 Task: Look for products that are on sale.
Action: Mouse moved to (21, 73)
Screenshot: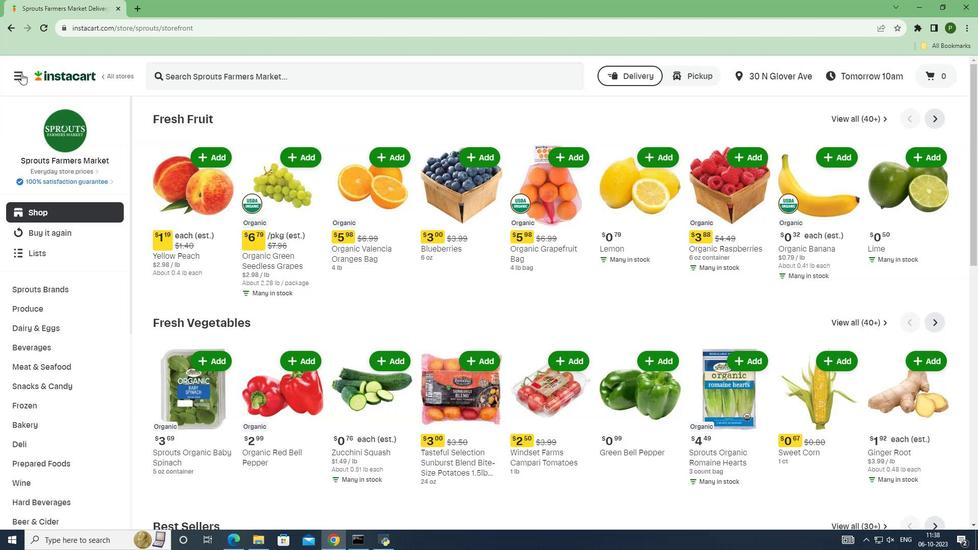 
Action: Mouse pressed left at (21, 73)
Screenshot: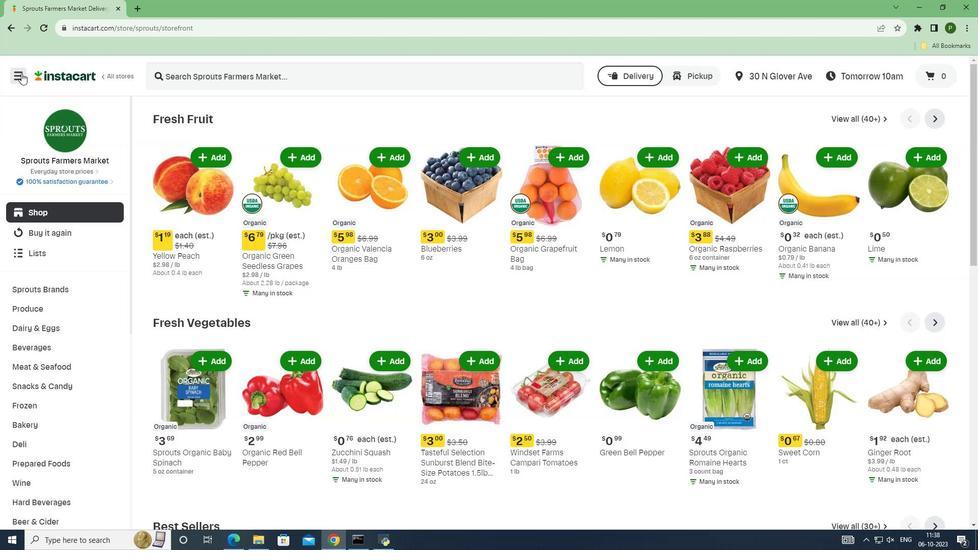 
Action: Mouse moved to (41, 269)
Screenshot: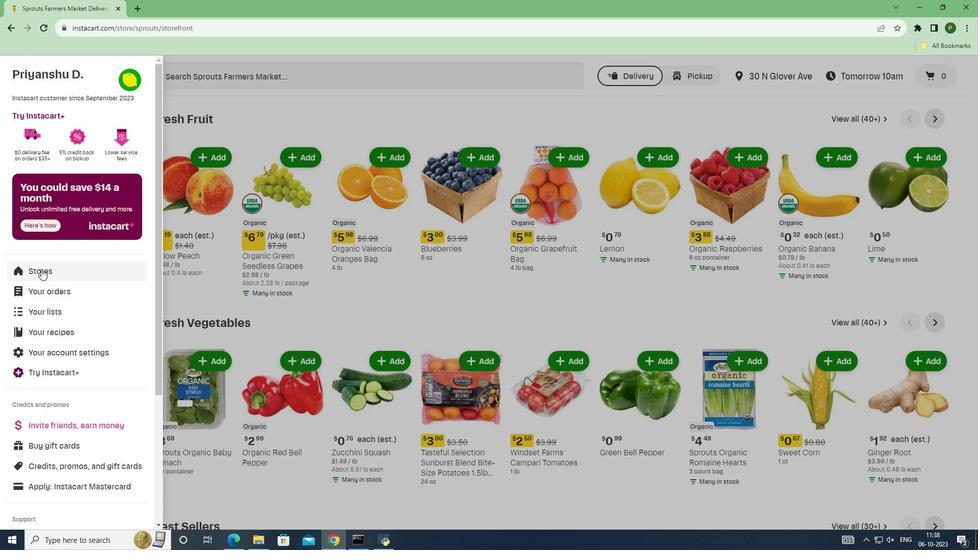 
Action: Mouse pressed left at (41, 269)
Screenshot: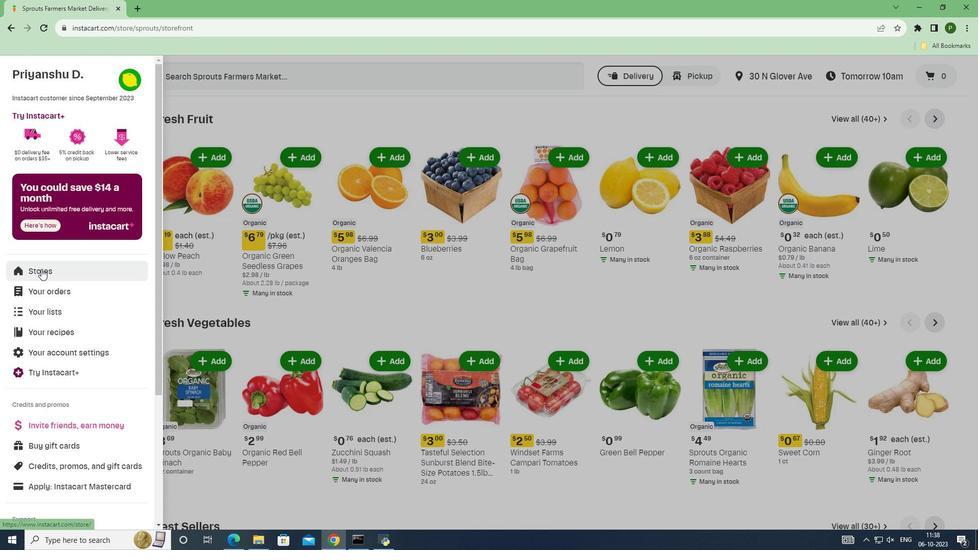 
Action: Mouse moved to (238, 112)
Screenshot: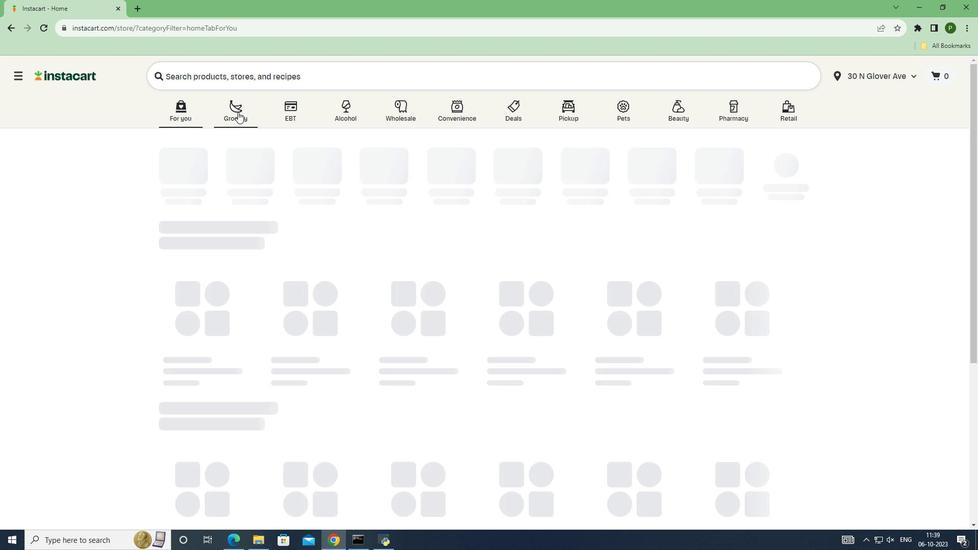 
Action: Mouse pressed left at (238, 112)
Screenshot: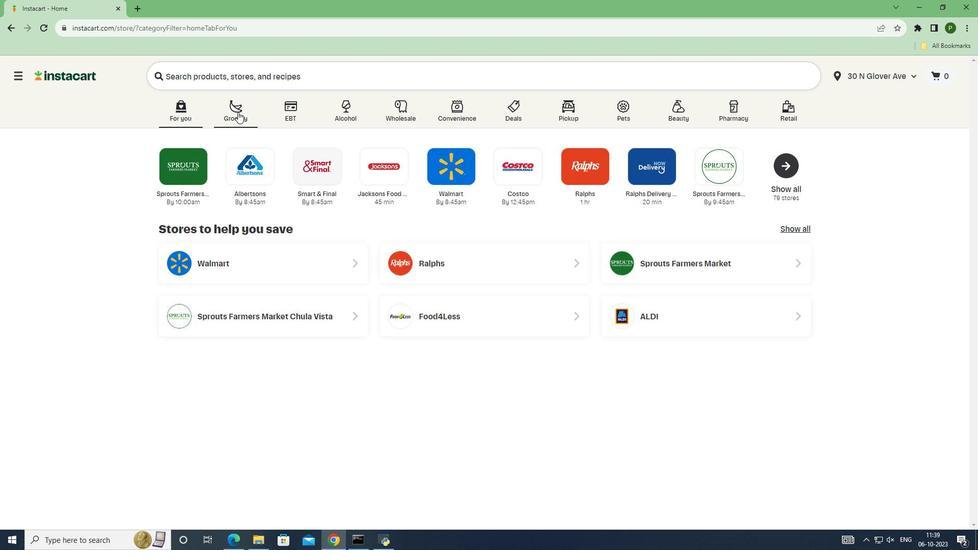 
Action: Mouse moved to (641, 239)
Screenshot: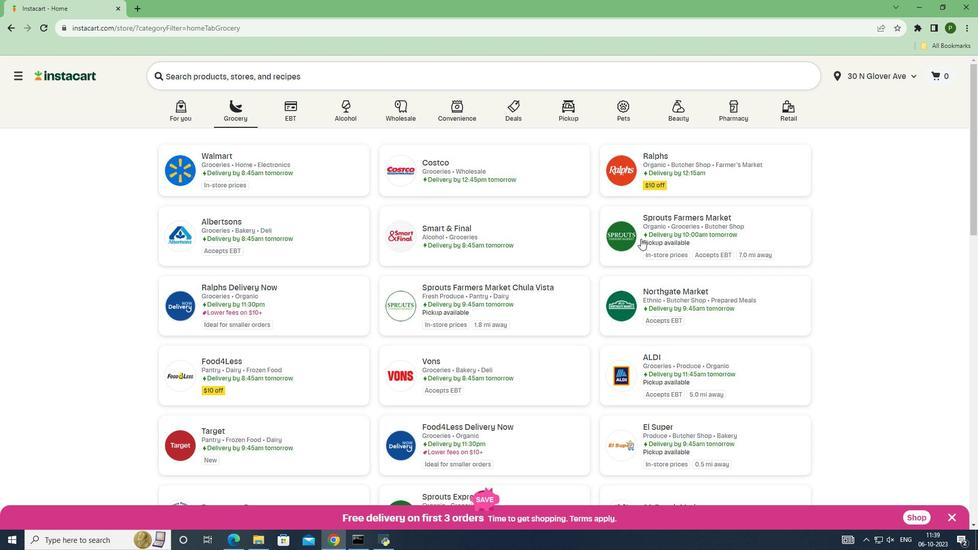 
Action: Mouse pressed left at (641, 239)
Screenshot: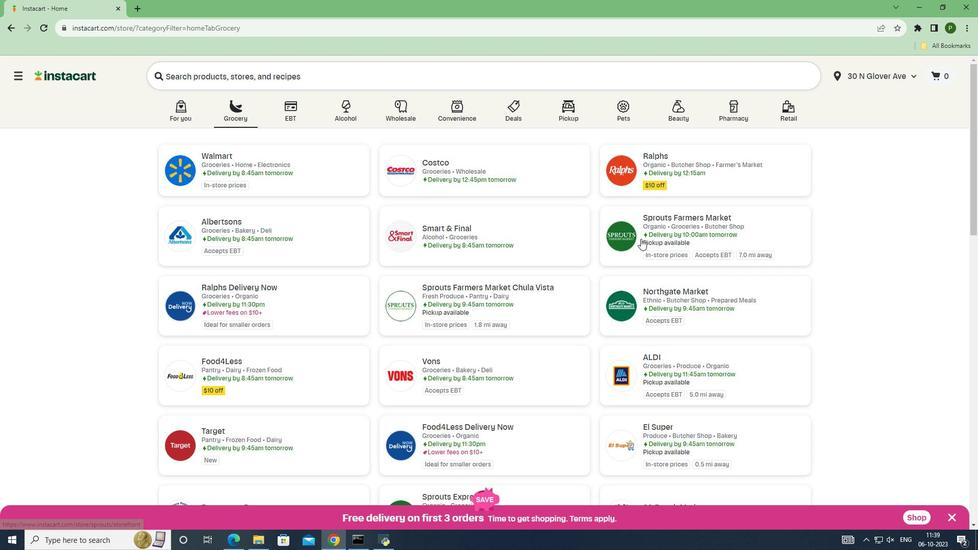 
Action: Mouse moved to (79, 307)
Screenshot: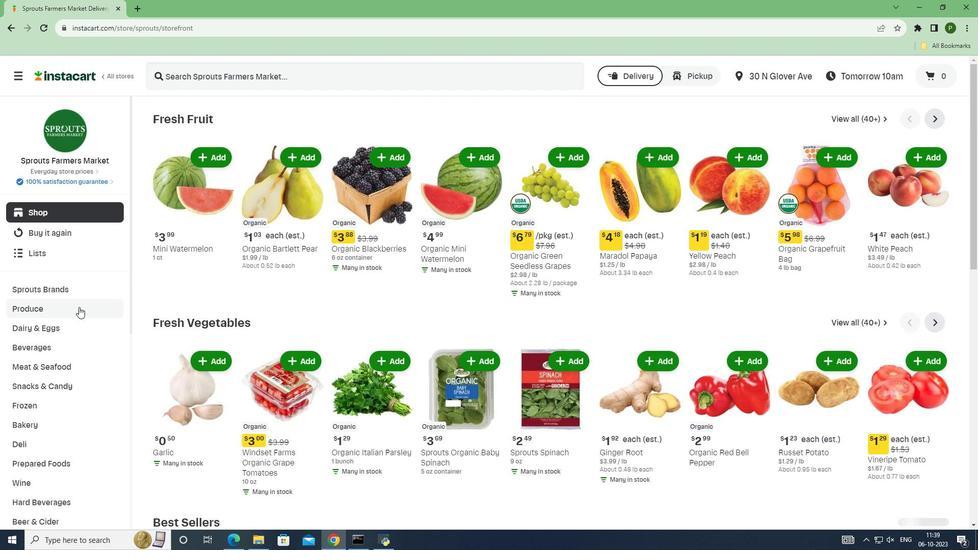 
Action: Mouse pressed left at (79, 307)
Screenshot: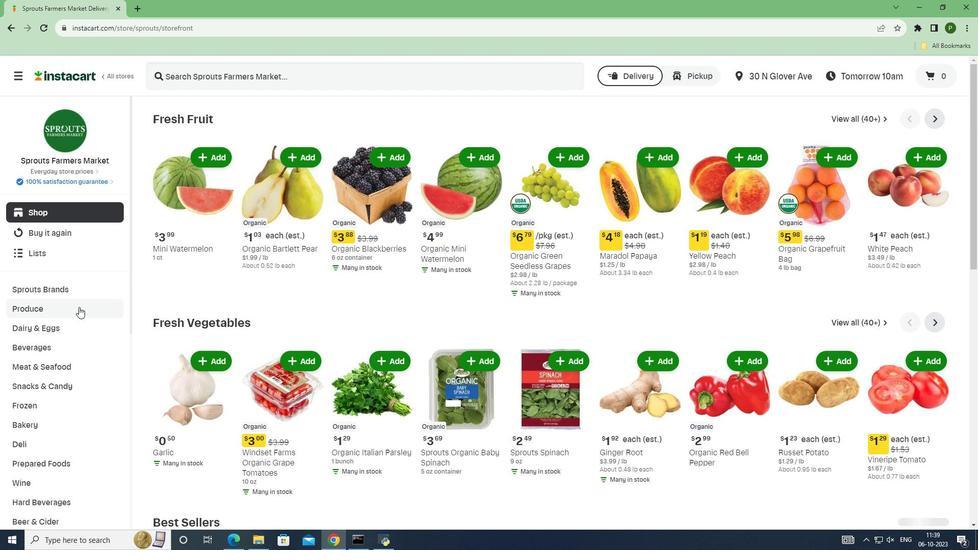 
Action: Mouse moved to (70, 345)
Screenshot: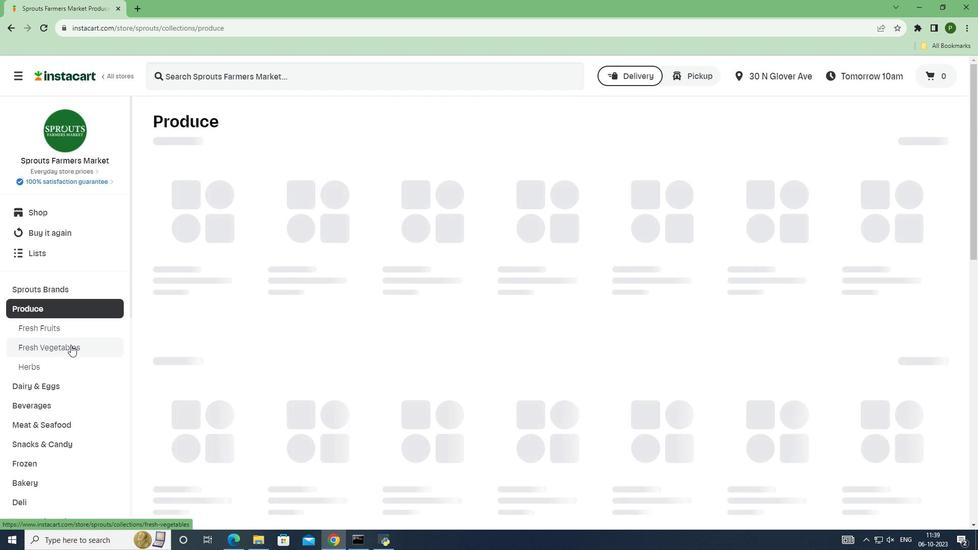 
Action: Mouse pressed left at (70, 345)
Screenshot: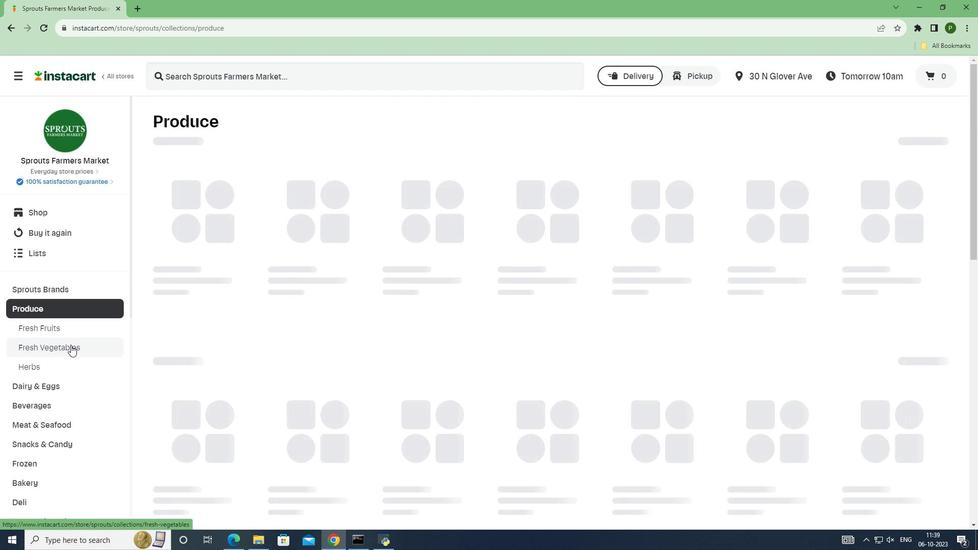 
Action: Mouse moved to (175, 219)
Screenshot: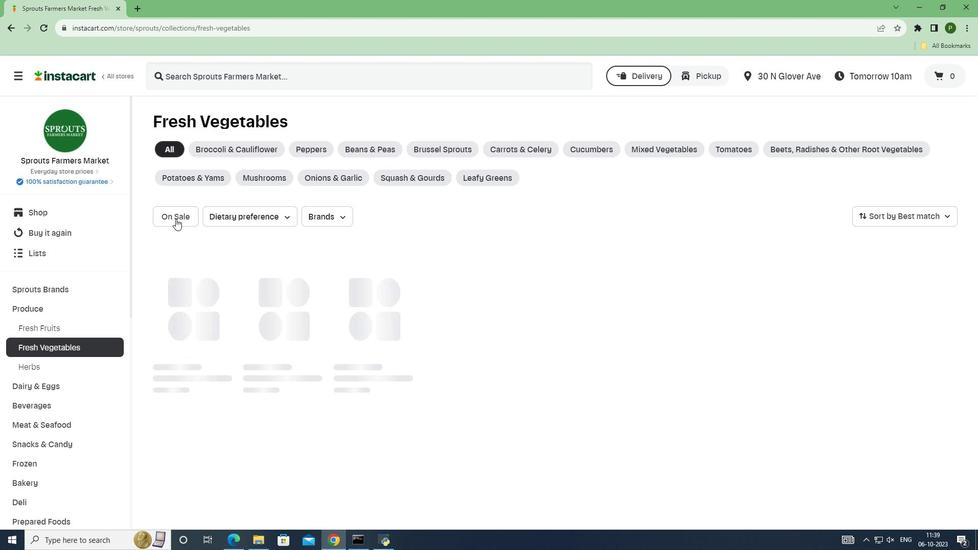
Action: Mouse pressed left at (175, 219)
Screenshot: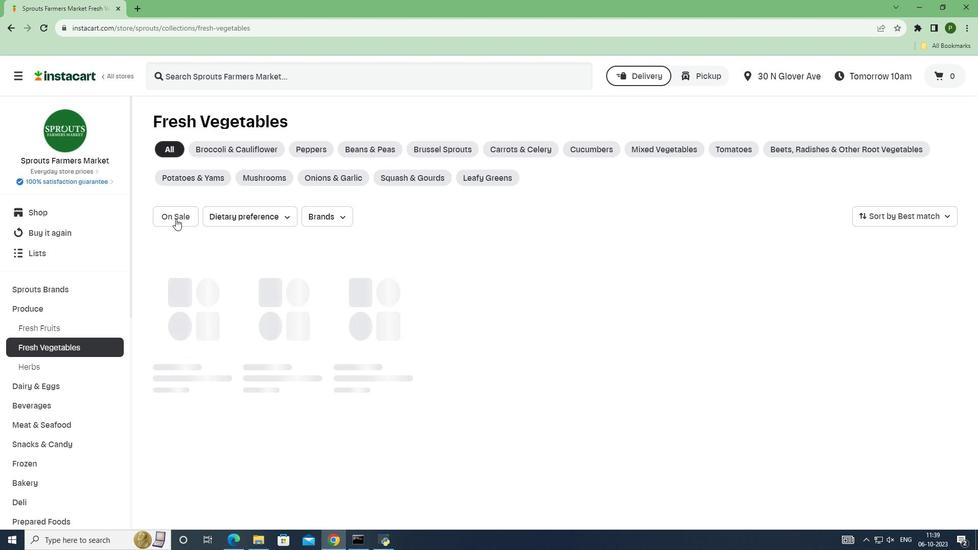 
Action: Mouse moved to (175, 218)
Screenshot: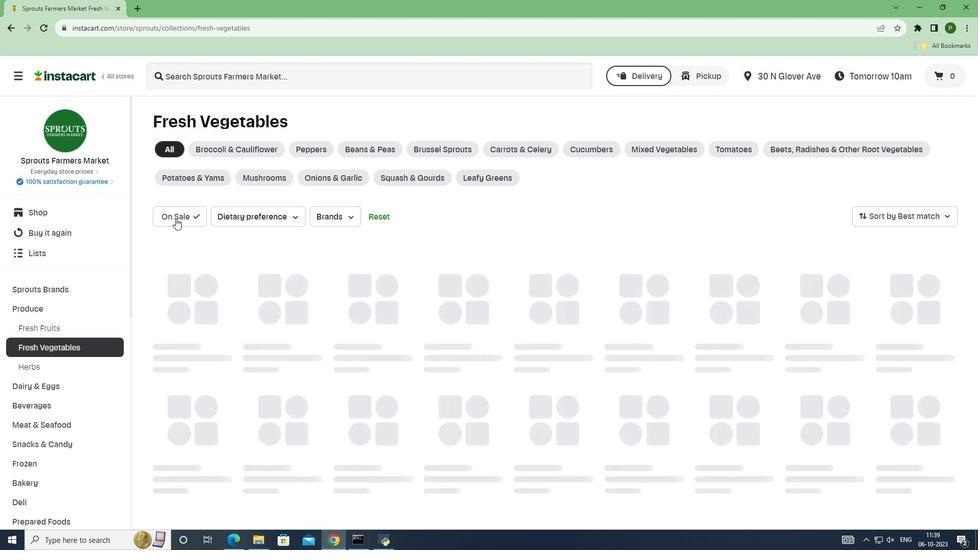 
